 Task: Add the task  Create a feature for users to track and manage their daily tasks to the section DevOps Automation Sprint in the project Wizardry and add a Due Date to the respective task as 2024/03/18.
Action: Mouse moved to (71, 416)
Screenshot: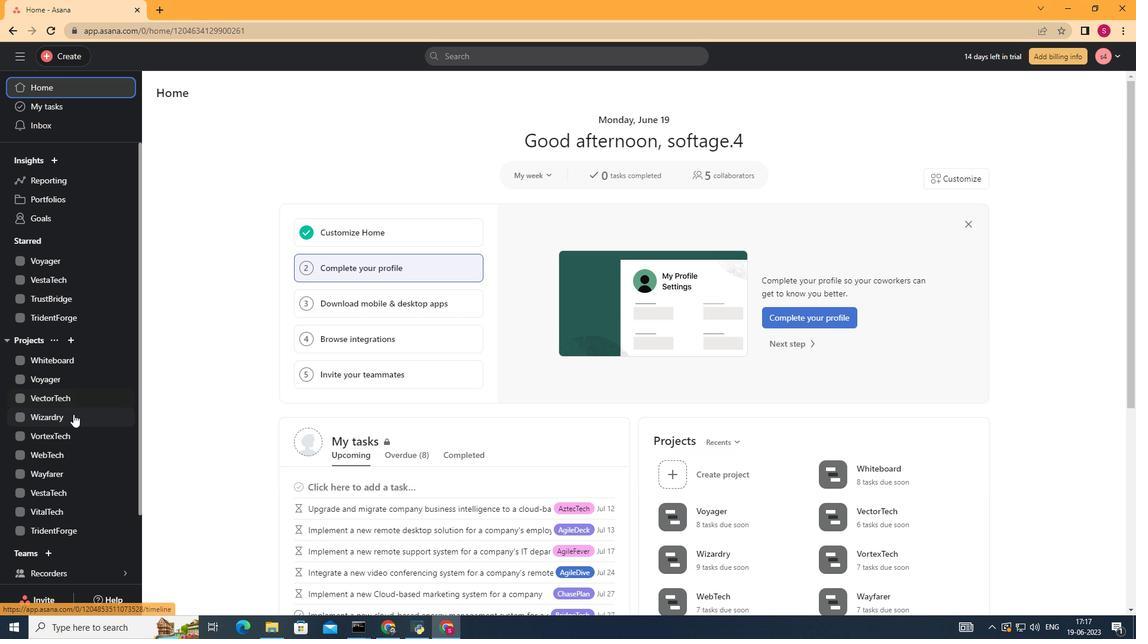 
Action: Mouse pressed left at (71, 416)
Screenshot: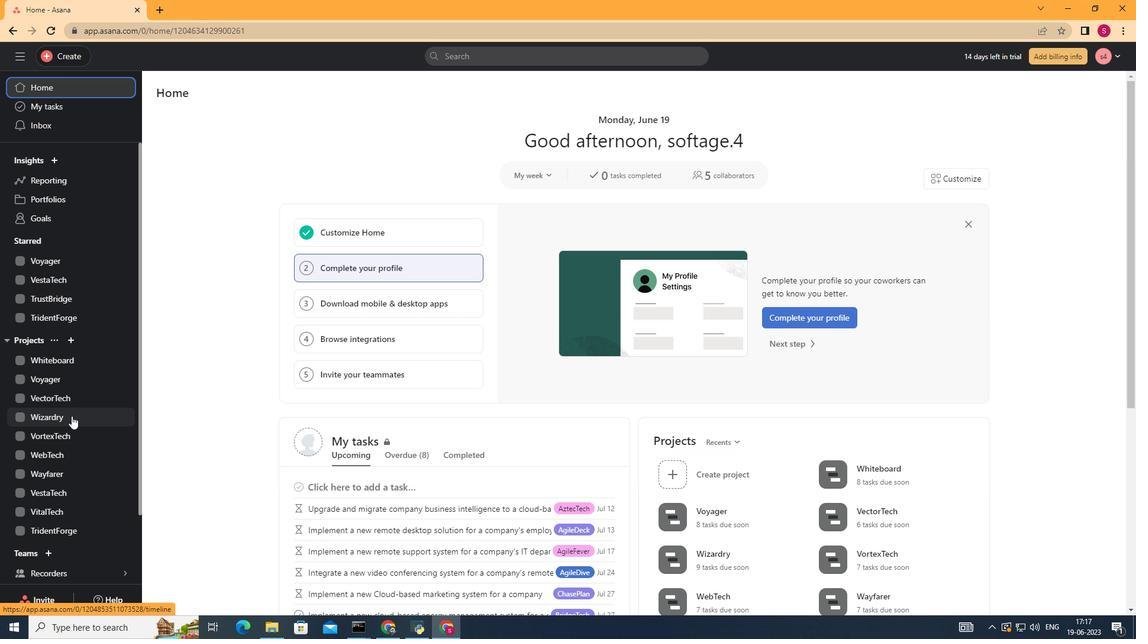 
Action: Mouse moved to (477, 208)
Screenshot: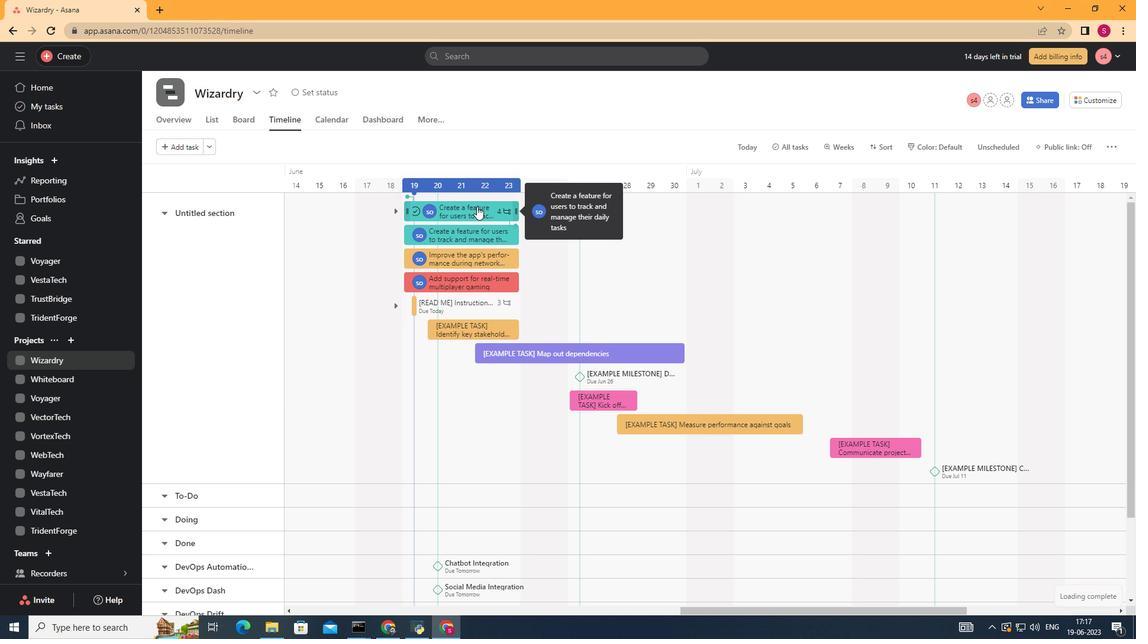 
Action: Mouse pressed left at (477, 208)
Screenshot: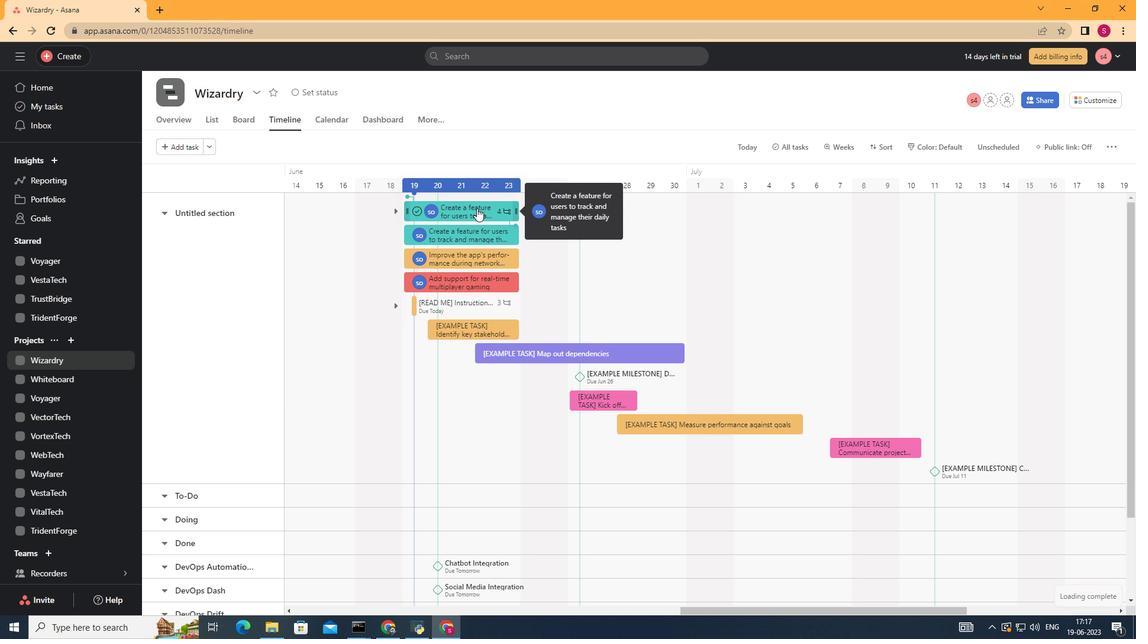 
Action: Mouse moved to (914, 280)
Screenshot: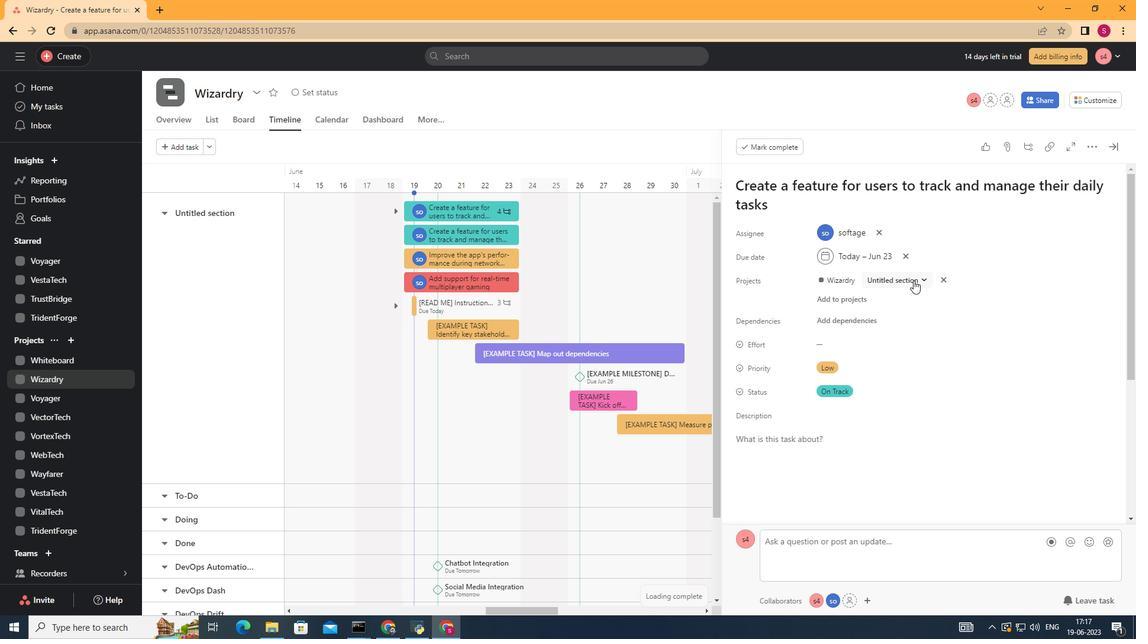 
Action: Mouse pressed left at (914, 280)
Screenshot: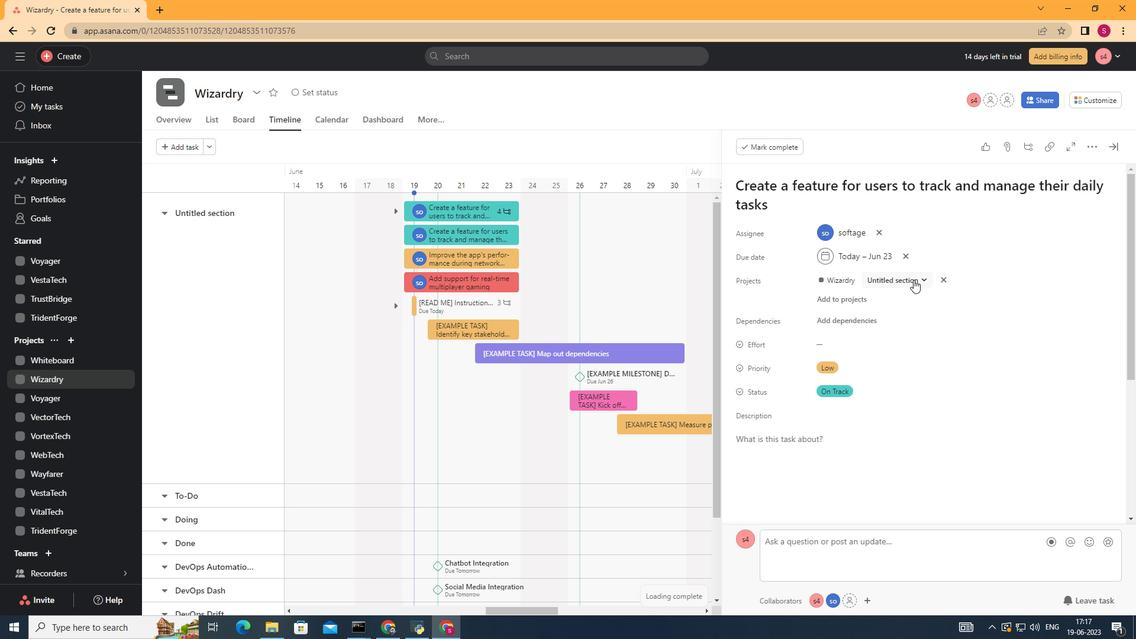 
Action: Mouse moved to (871, 393)
Screenshot: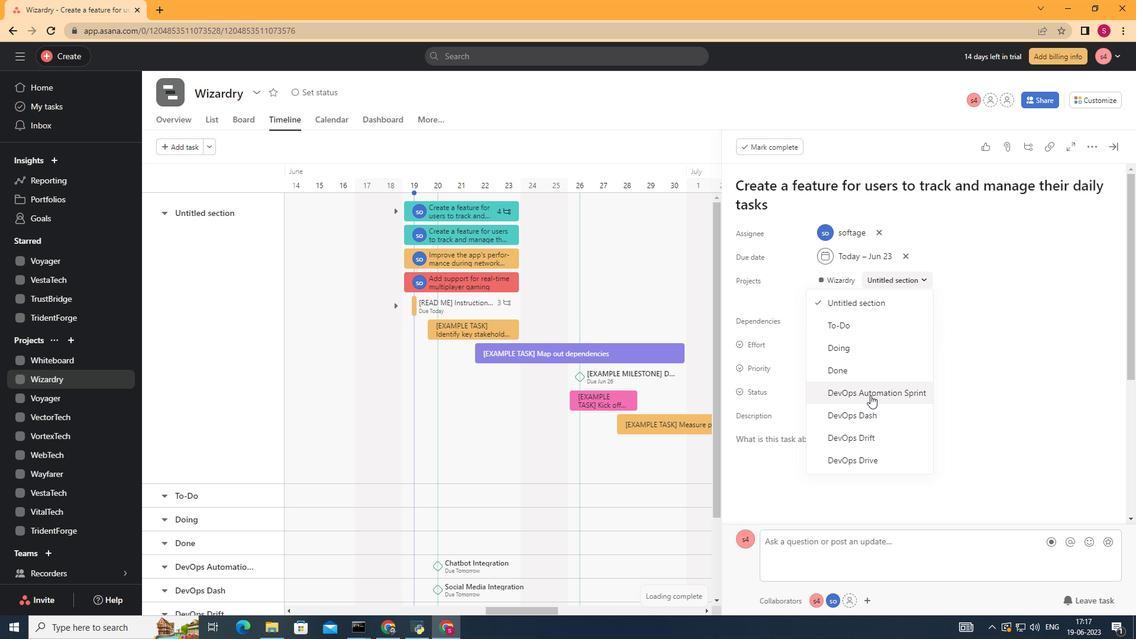 
Action: Mouse pressed left at (871, 393)
Screenshot: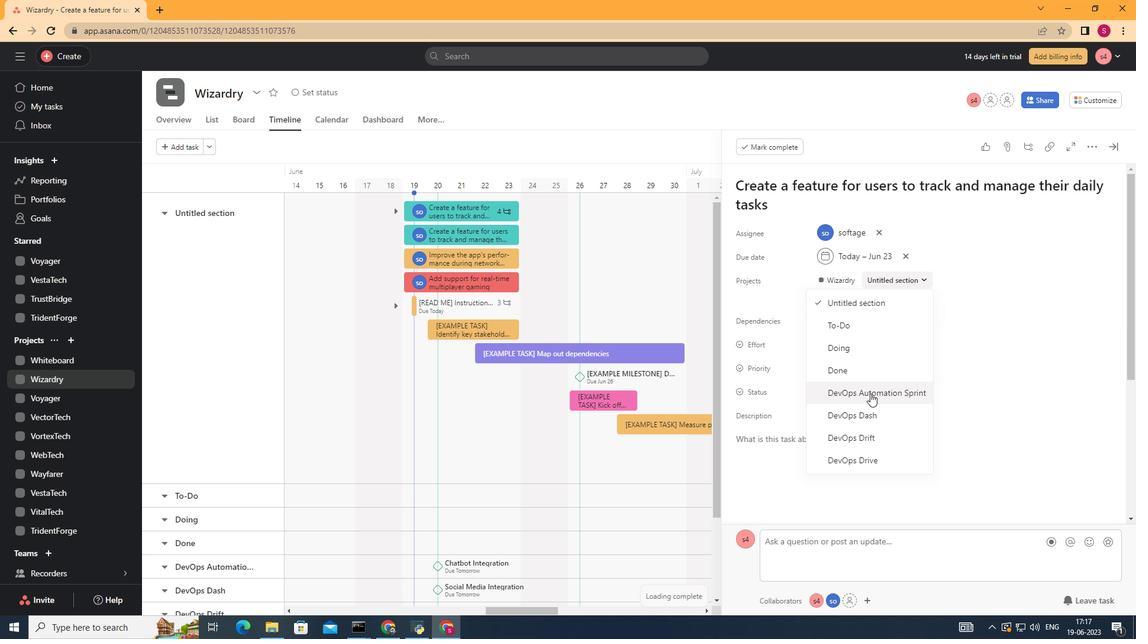 
Action: Mouse moved to (905, 257)
Screenshot: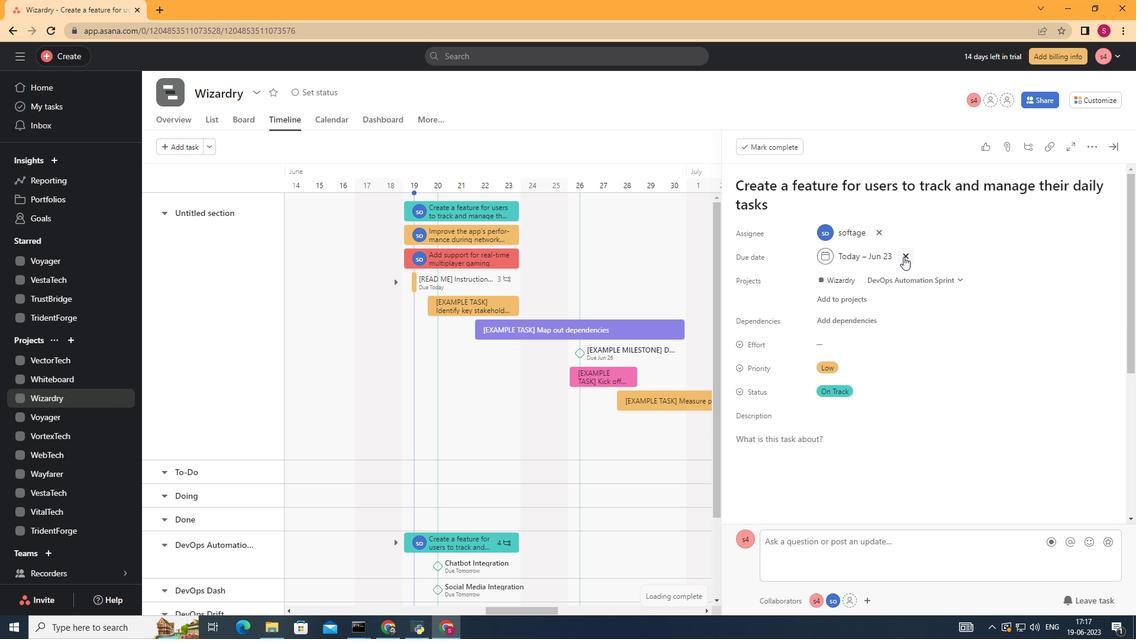 
Action: Mouse pressed left at (905, 257)
Screenshot: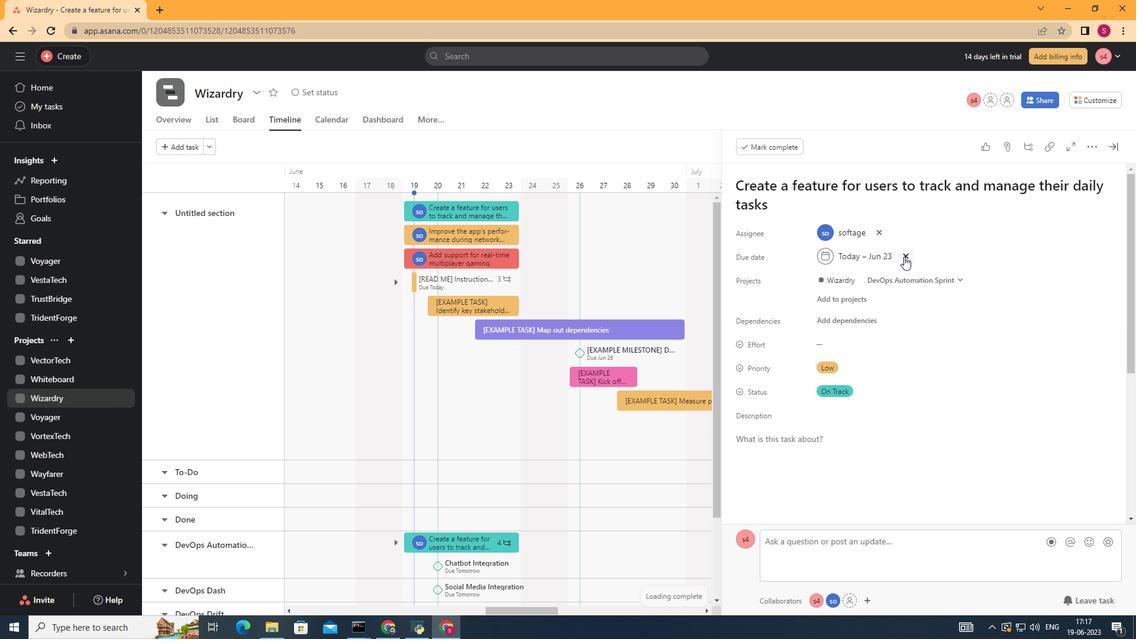 
Action: Mouse moved to (852, 258)
Screenshot: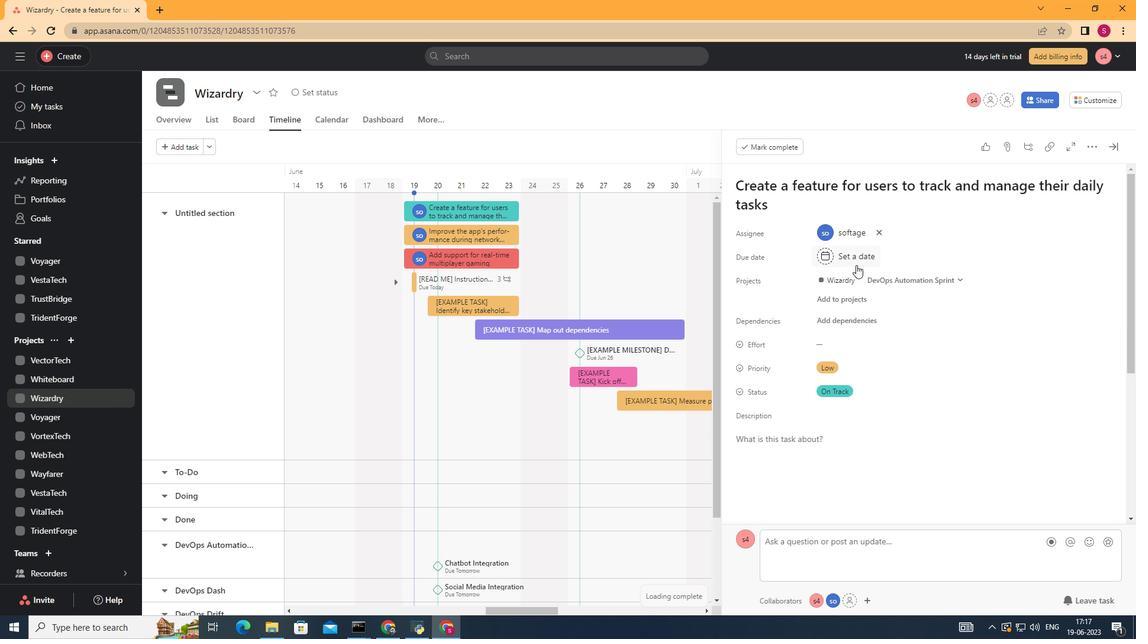 
Action: Mouse pressed left at (852, 258)
Screenshot: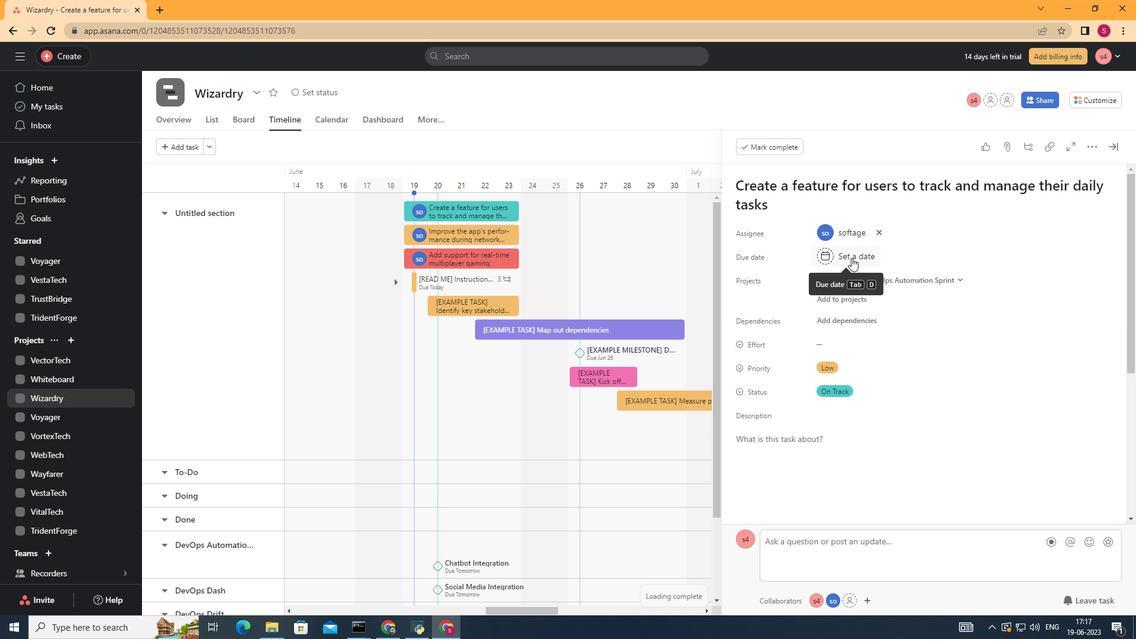 
Action: Key pressed 2024/03/18<Key.enter>
Screenshot: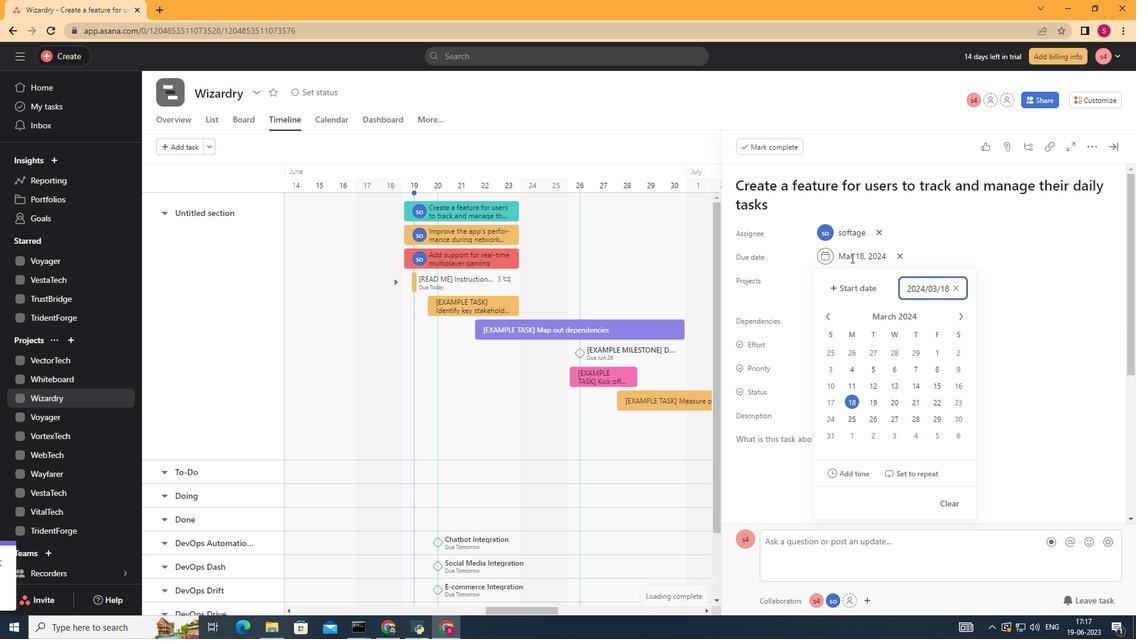 
